 Task: Quarterly Departmental Review: Lead the quarterly review of departmental goals, KPIs, and accomplishments, as well as planning for the next quarter's objectives. Location: Conference Room D. Time: 3:30 PM - 5:30 PM.
Action: Mouse moved to (109, 96)
Screenshot: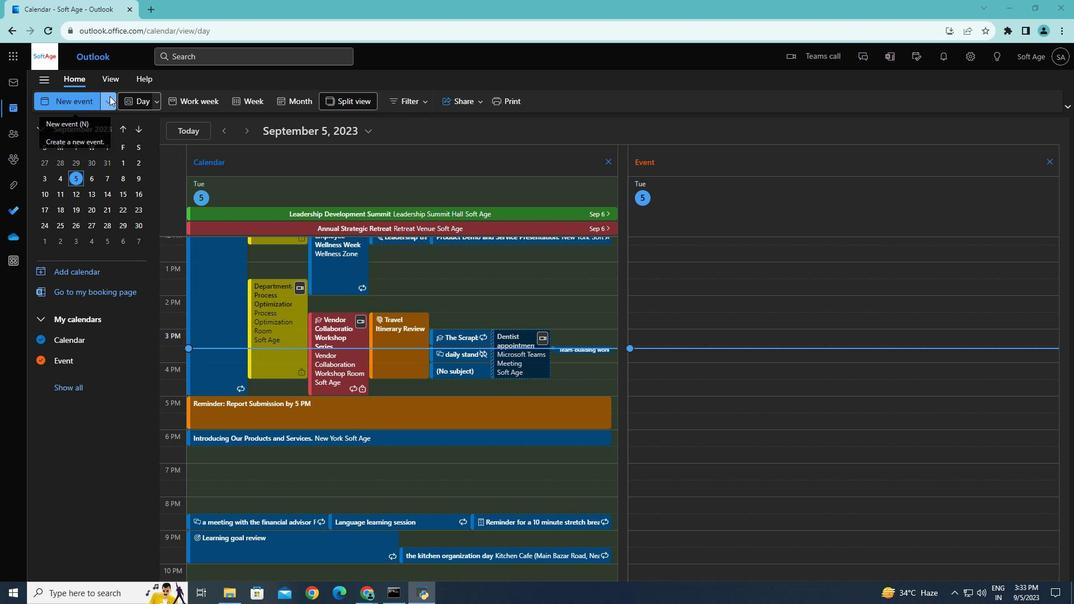 
Action: Mouse pressed left at (109, 96)
Screenshot: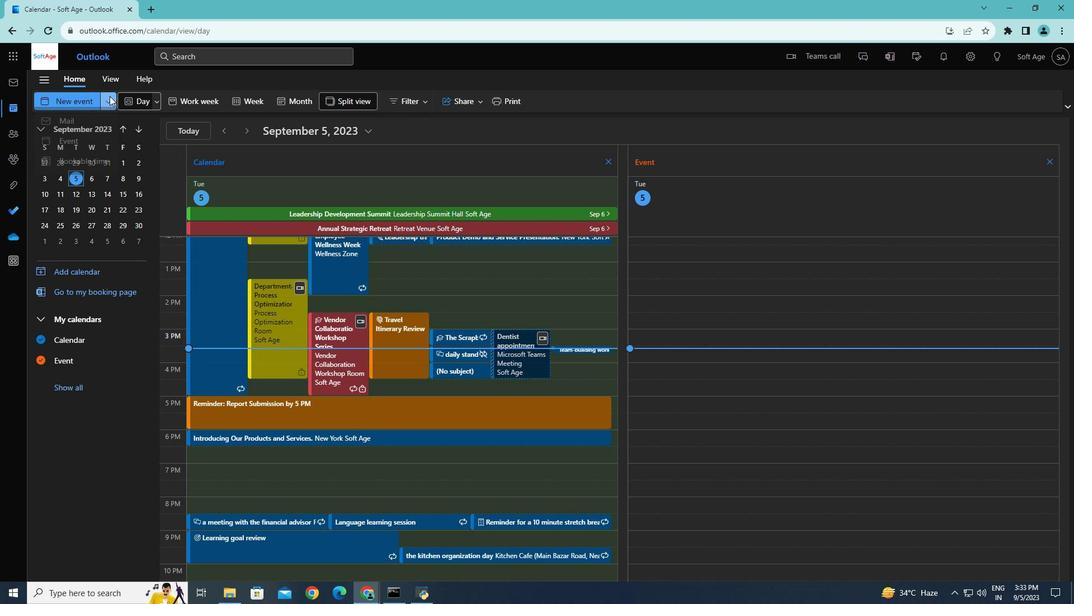 
Action: Mouse moved to (81, 150)
Screenshot: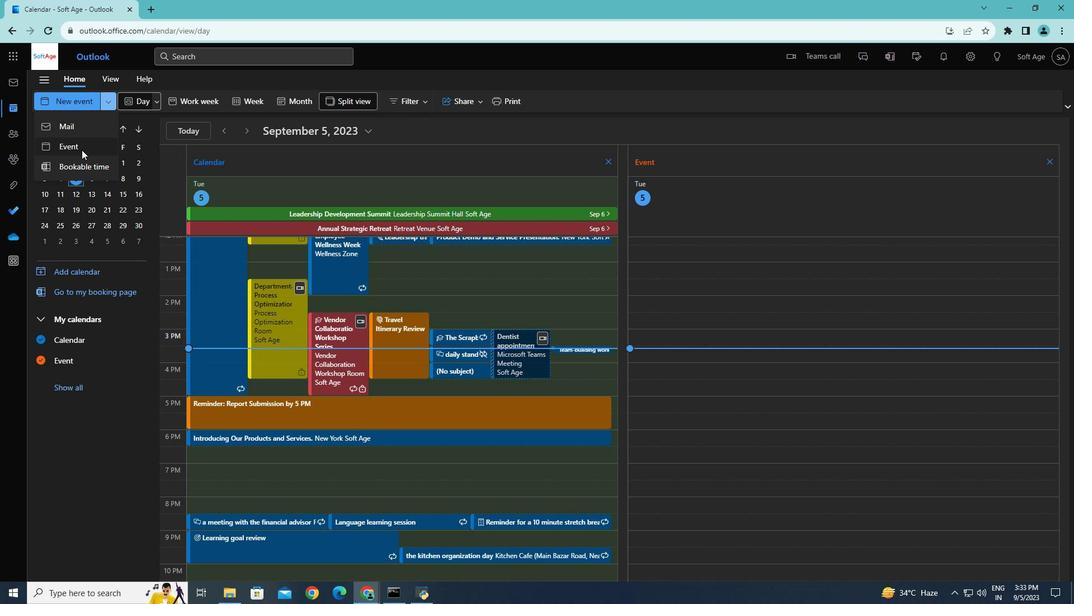 
Action: Mouse pressed left at (81, 150)
Screenshot: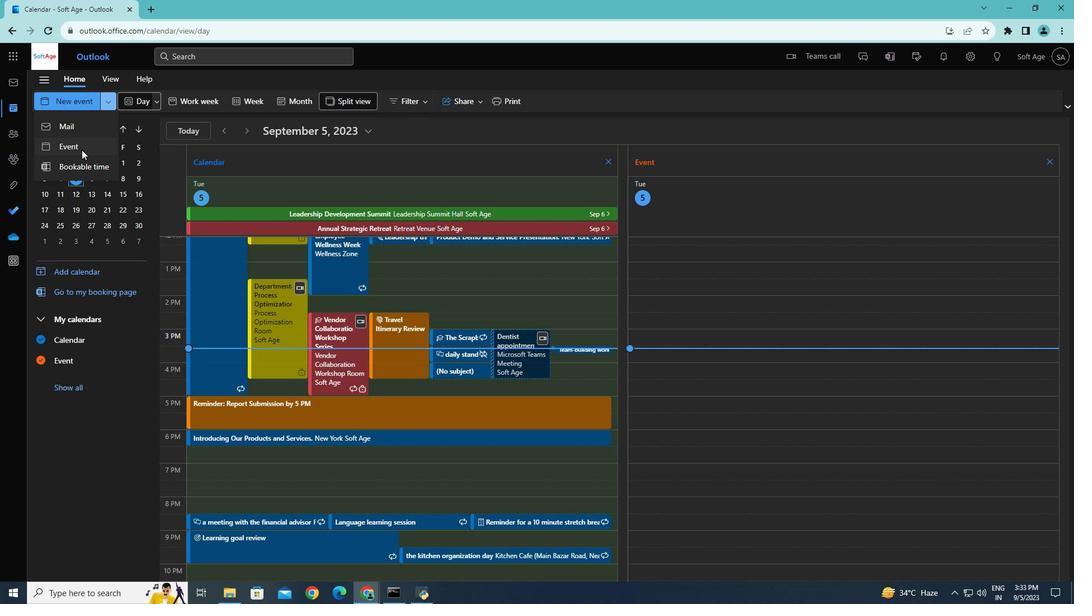 
Action: Mouse moved to (824, 61)
Screenshot: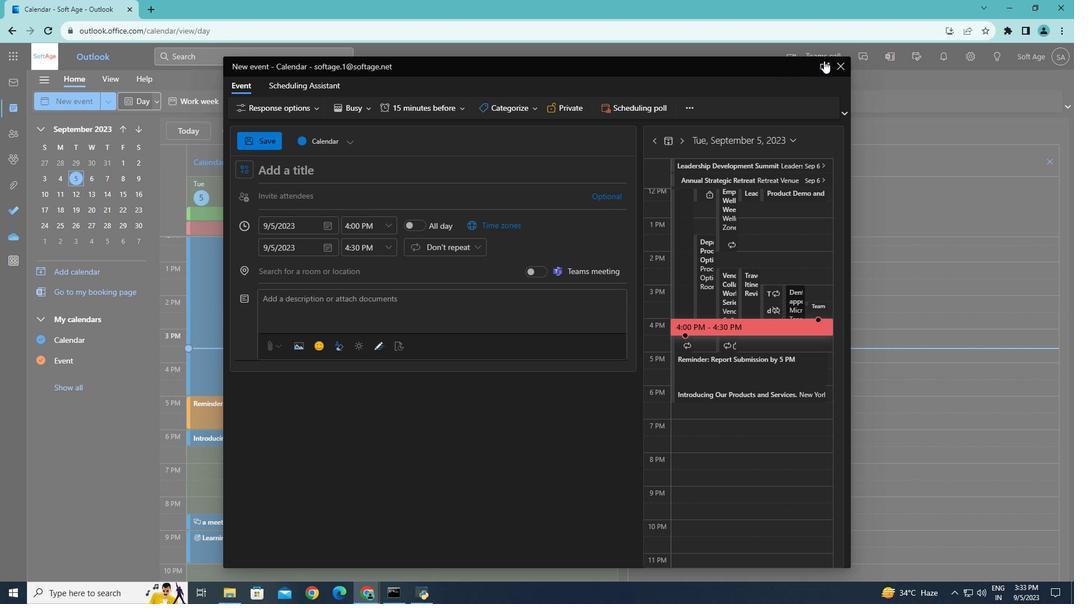 
Action: Mouse pressed left at (824, 61)
Screenshot: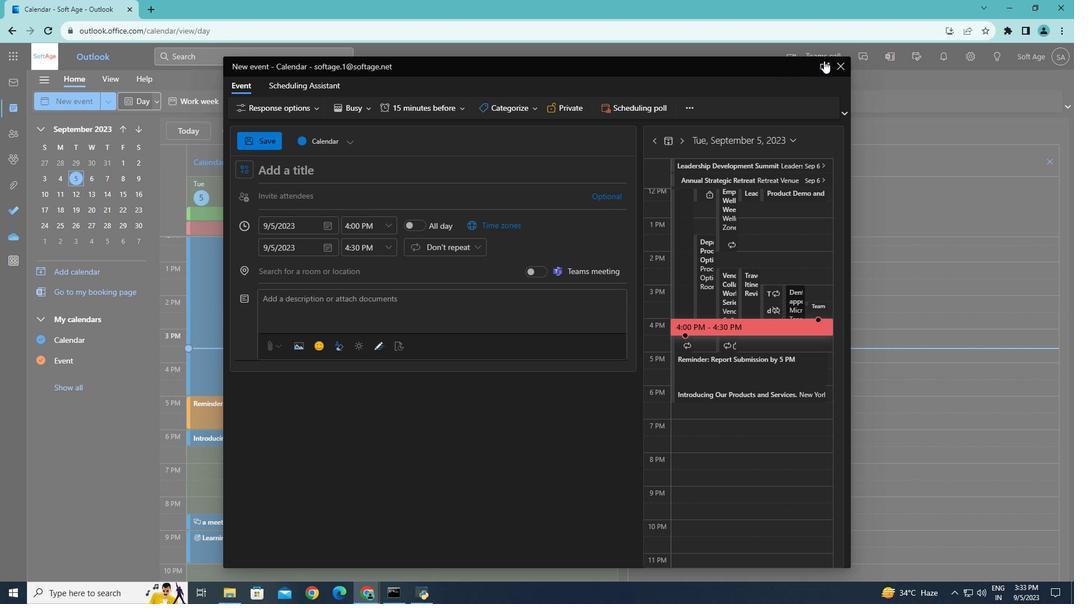 
Action: Mouse moved to (700, 21)
Screenshot: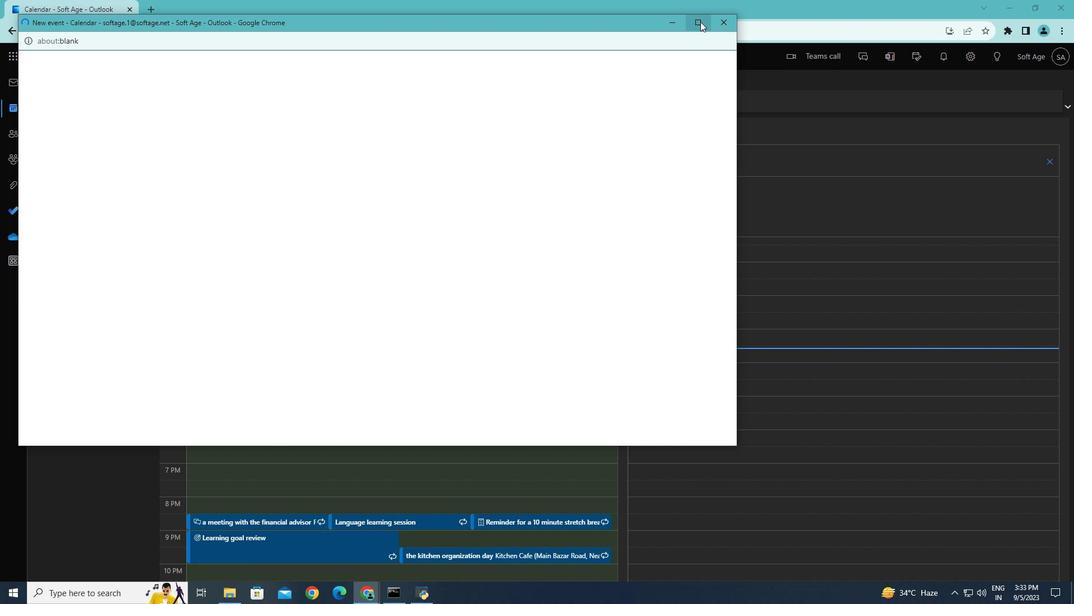 
Action: Mouse pressed left at (700, 21)
Screenshot: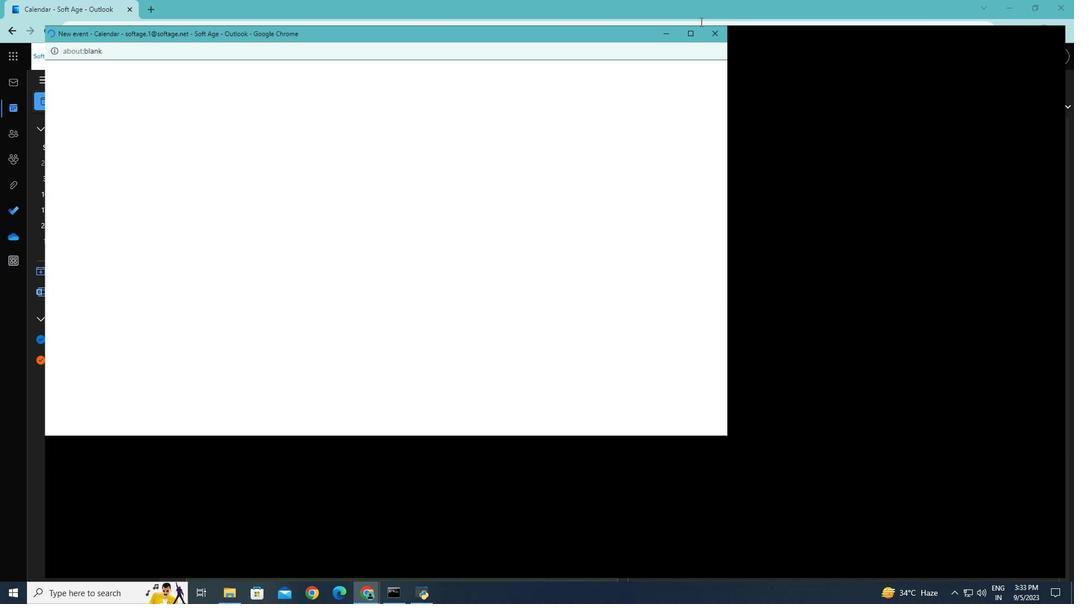 
Action: Mouse moved to (200, 151)
Screenshot: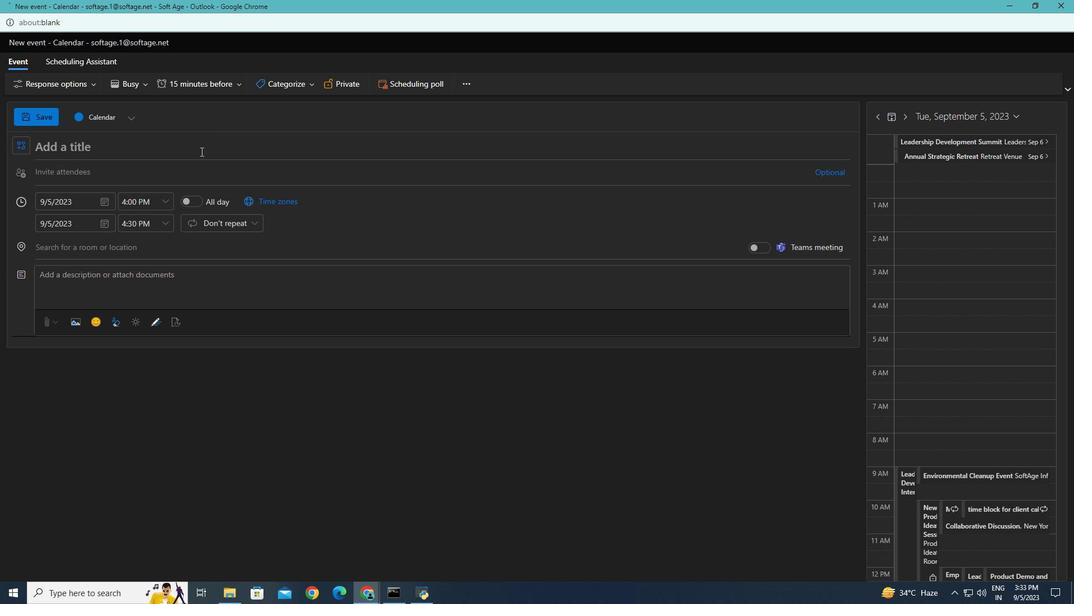
Action: Key pressed <Key.caps_lock>Q<Key.caps_lock>uarterly<Key.space>
Screenshot: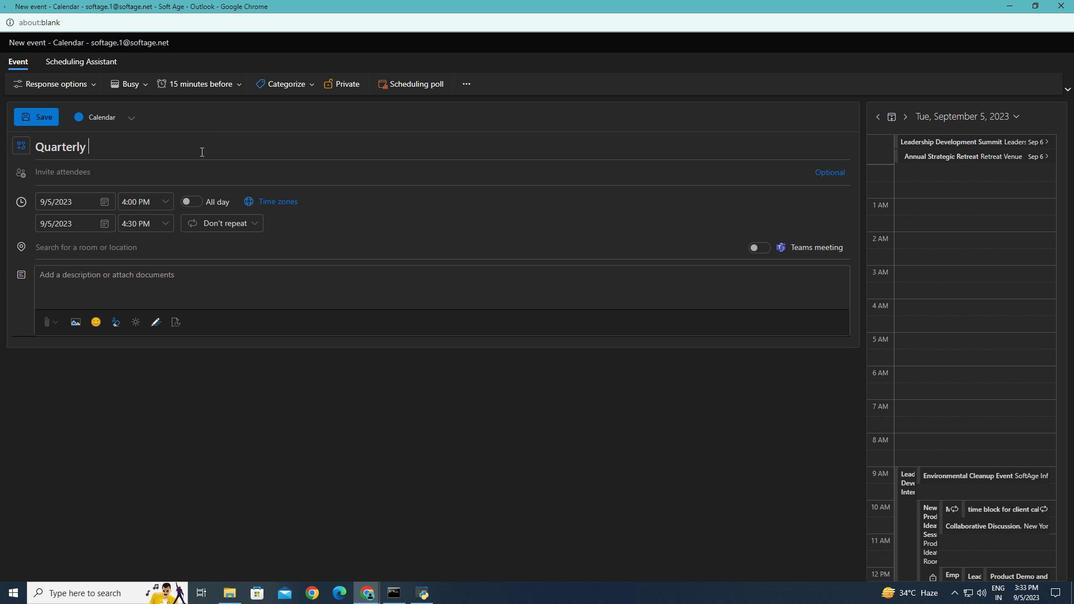 
Action: Mouse moved to (597, 132)
Screenshot: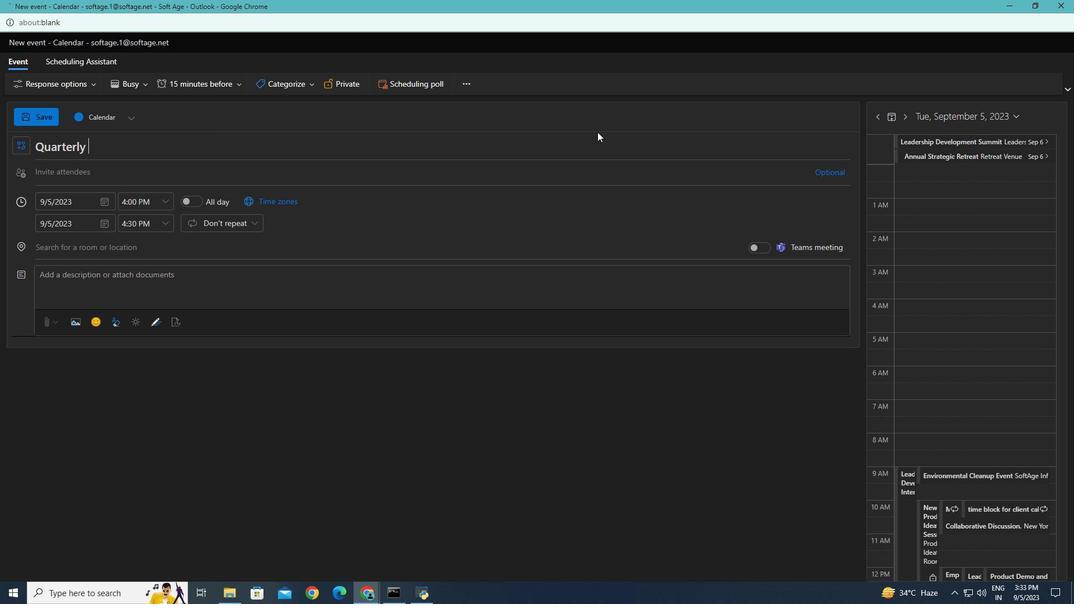 
Action: Key pressed <Key.caps_lock>D<Key.caps_lock>epartmental<Key.space><Key.caps_lock>R<Key.caps_lock>eview
Screenshot: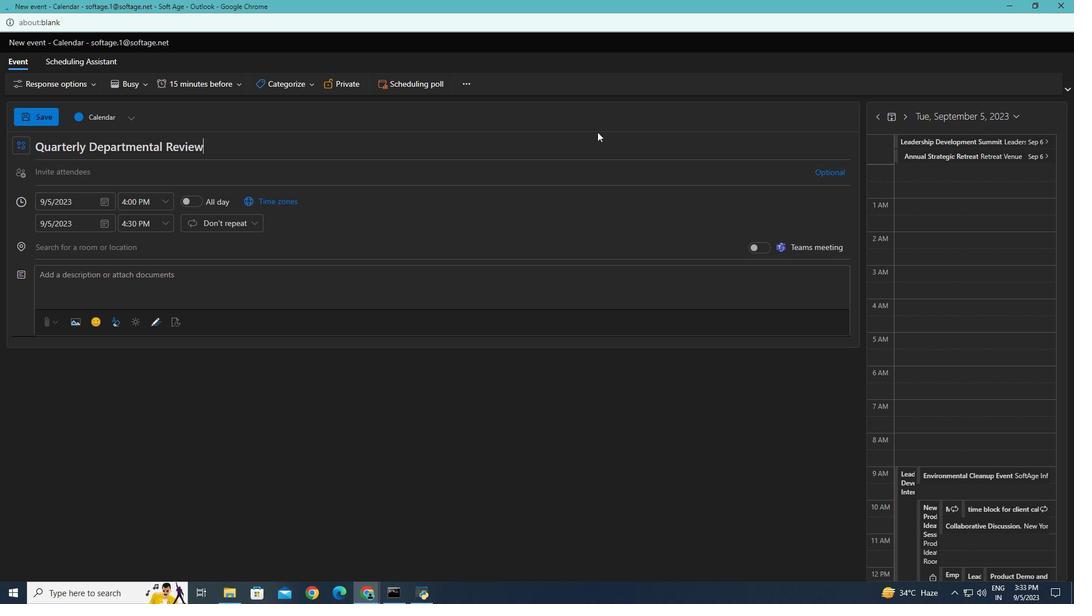 
Action: Mouse moved to (127, 291)
Screenshot: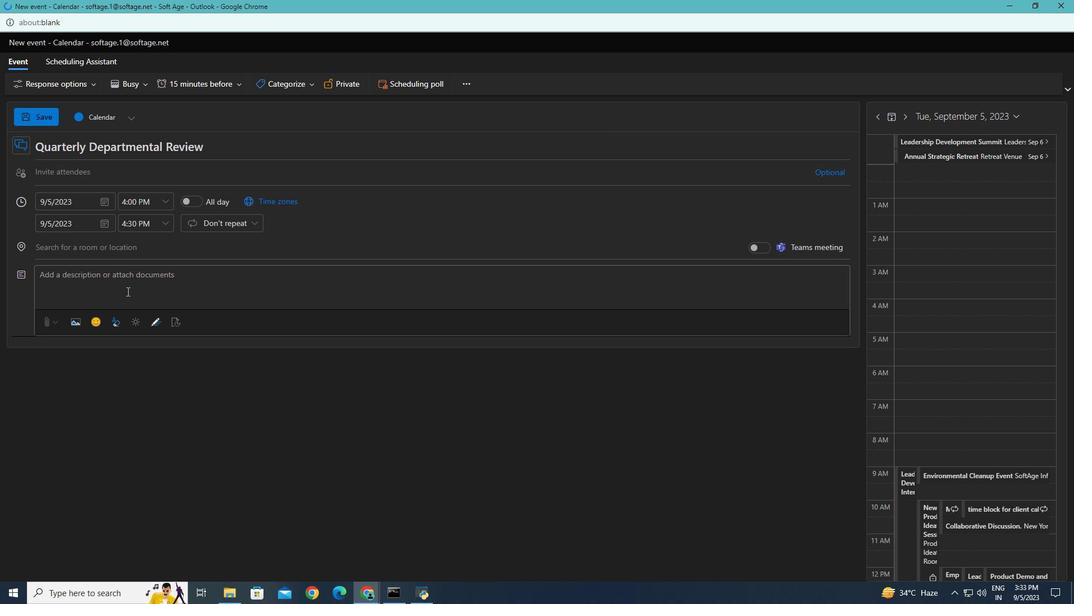 
Action: Mouse pressed left at (127, 291)
Screenshot: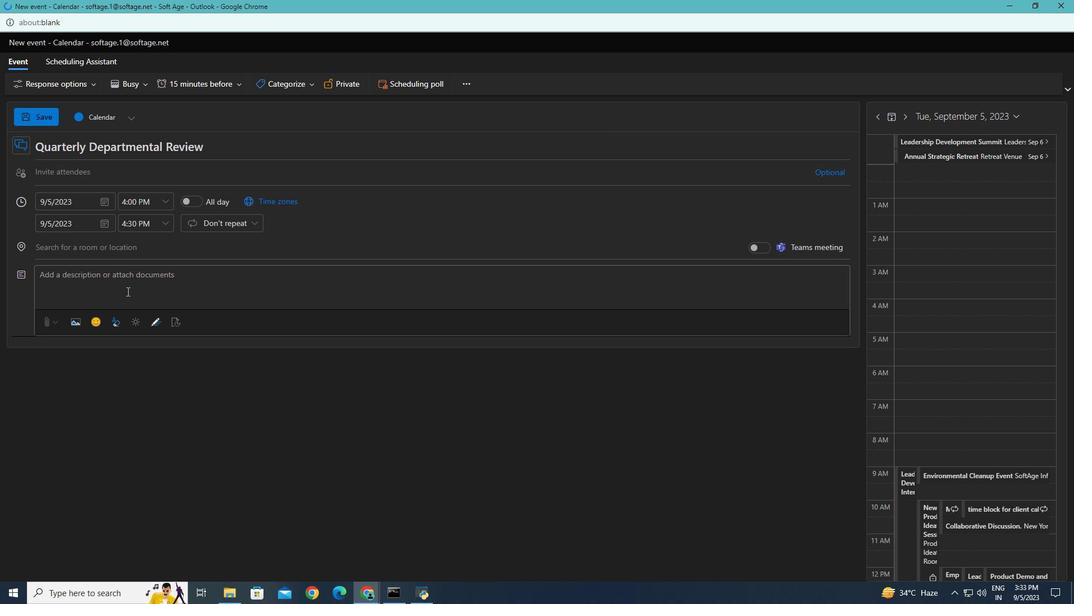 
Action: Key pressed <Key.caps_lock>L<Key.caps_lock>ead<Key.space>the<Key.space>quarterly<Key.space>review<Key.space>od<Key.backspace>f<Key.space>departmental<Key.space>goals,<Key.space><Key.caps_lock>KPI<Key.caps_lock>s,<Key.space>and<Key.space>accomplishments,<Key.space>as<Key.space>well<Key.space>as<Key.space>planning<Key.space>for<Key.space>the<Key.space>next<Key.space>quarter's<Key.space>objectives.
Screenshot: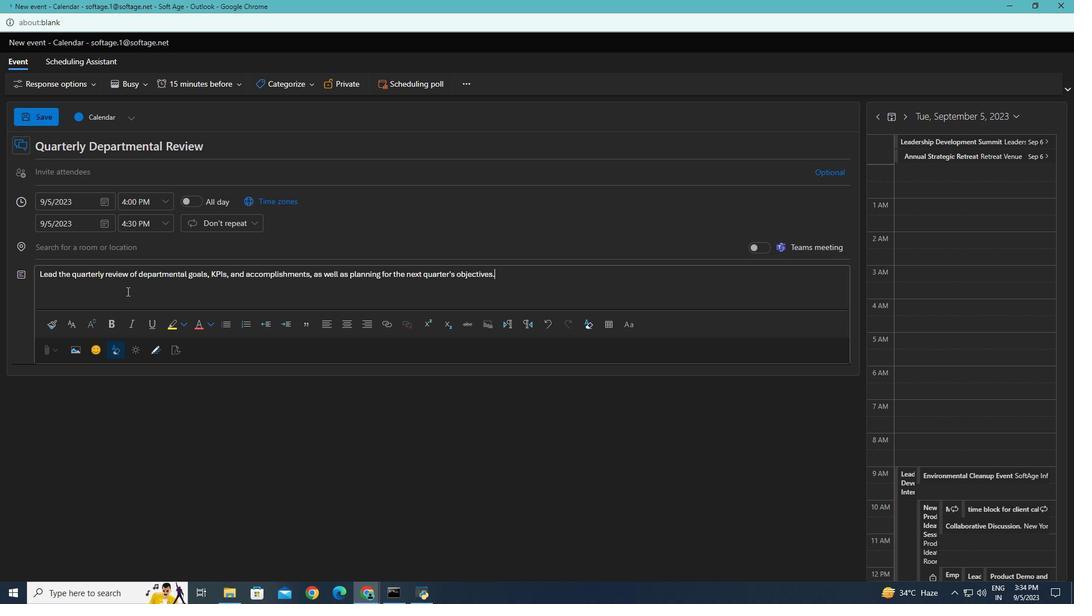 
Action: Mouse moved to (73, 246)
Screenshot: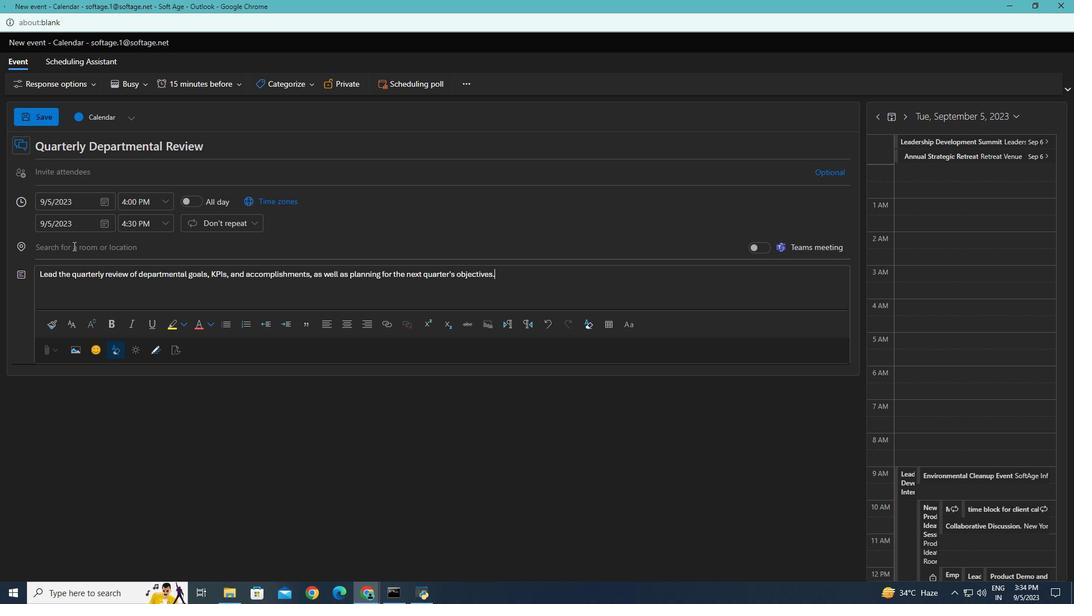 
Action: Mouse pressed left at (73, 246)
Screenshot: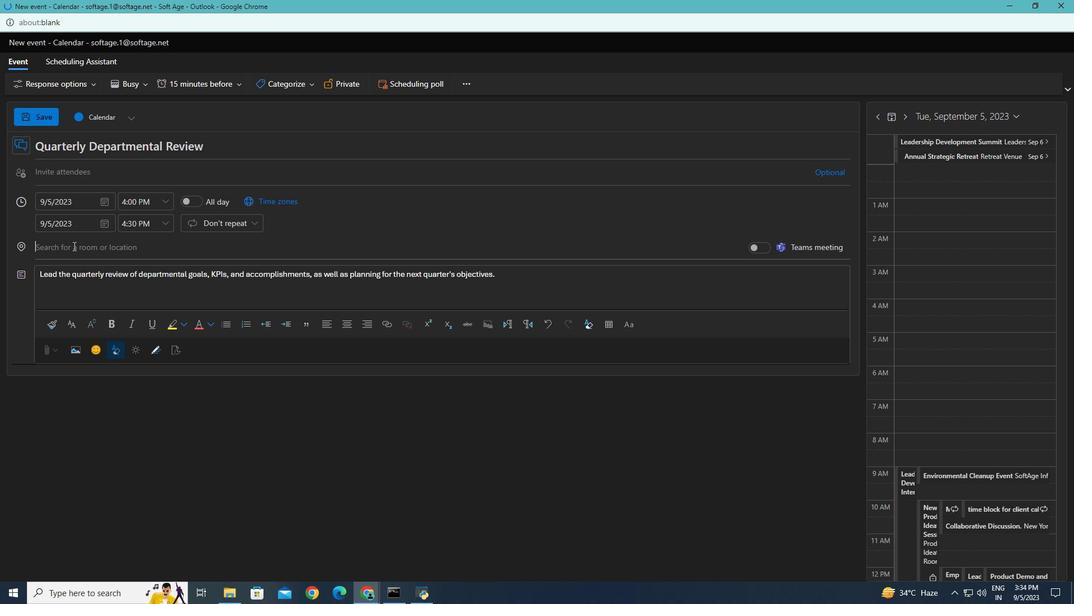 
Action: Key pressed <Key.caps_lock>C<Key.caps_lock>onference<Key.space><Key.caps_lock>R<Key.caps_lock>oom<Key.space><Key.caps_lock>D<Key.enter><Key.down><Key.enter>
Screenshot: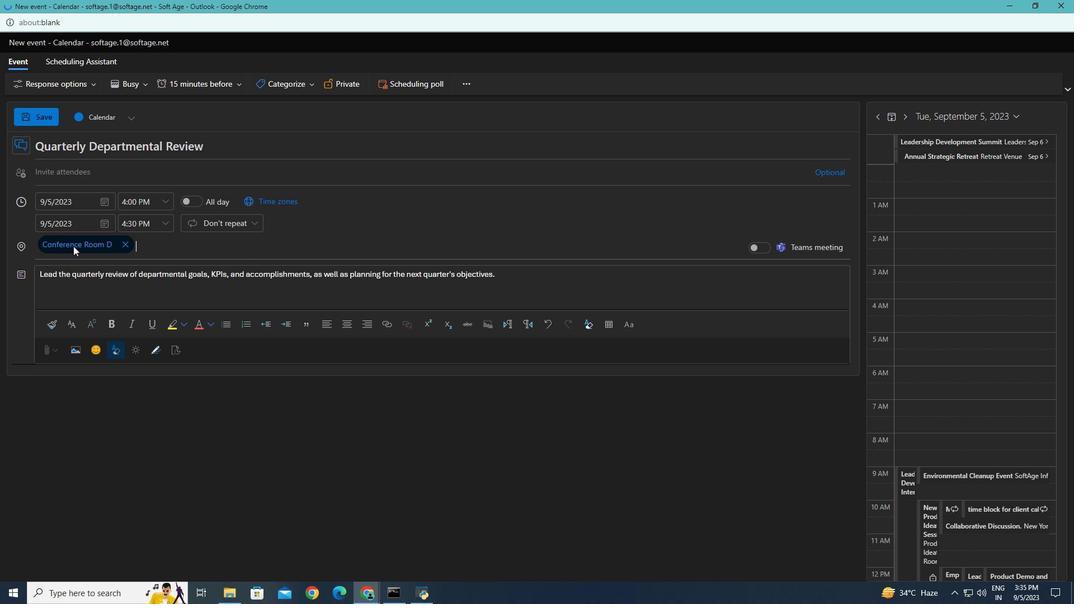 
Action: Mouse moved to (167, 202)
Screenshot: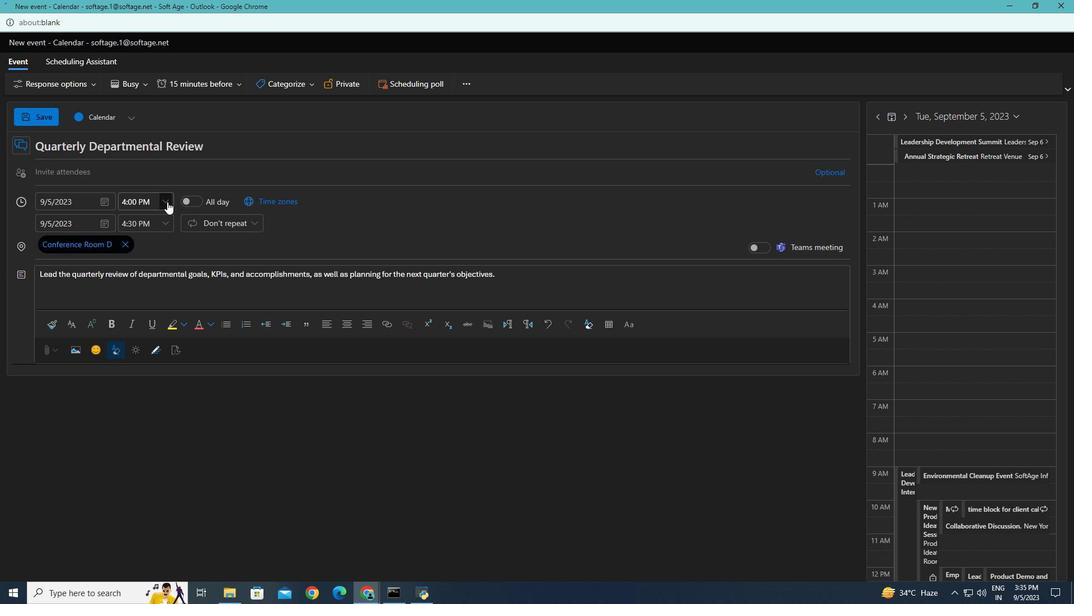 
Action: Mouse pressed left at (167, 202)
Screenshot: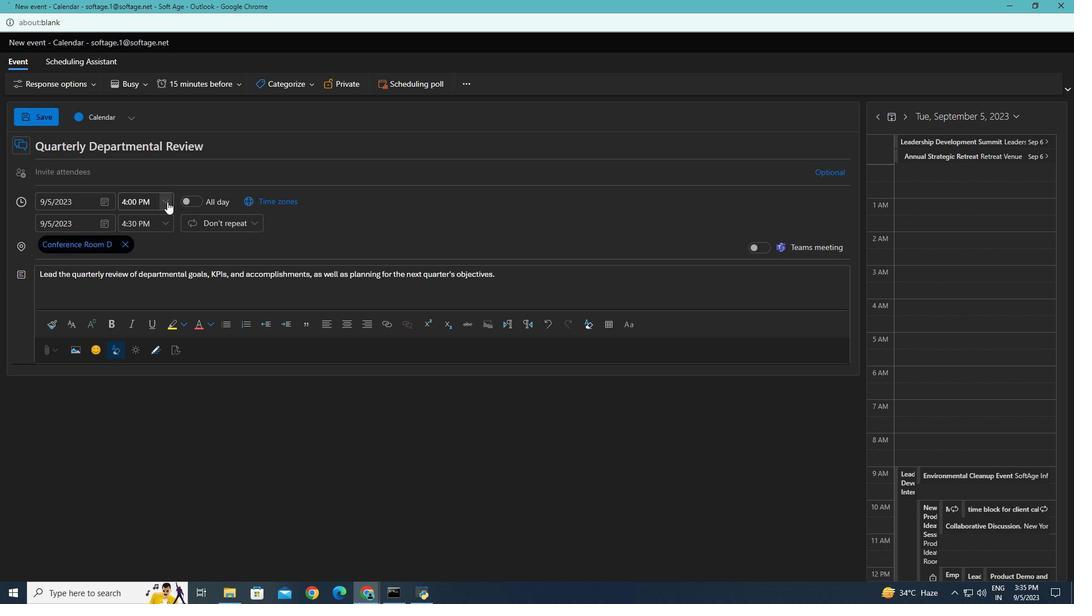 
Action: Mouse moved to (146, 241)
Screenshot: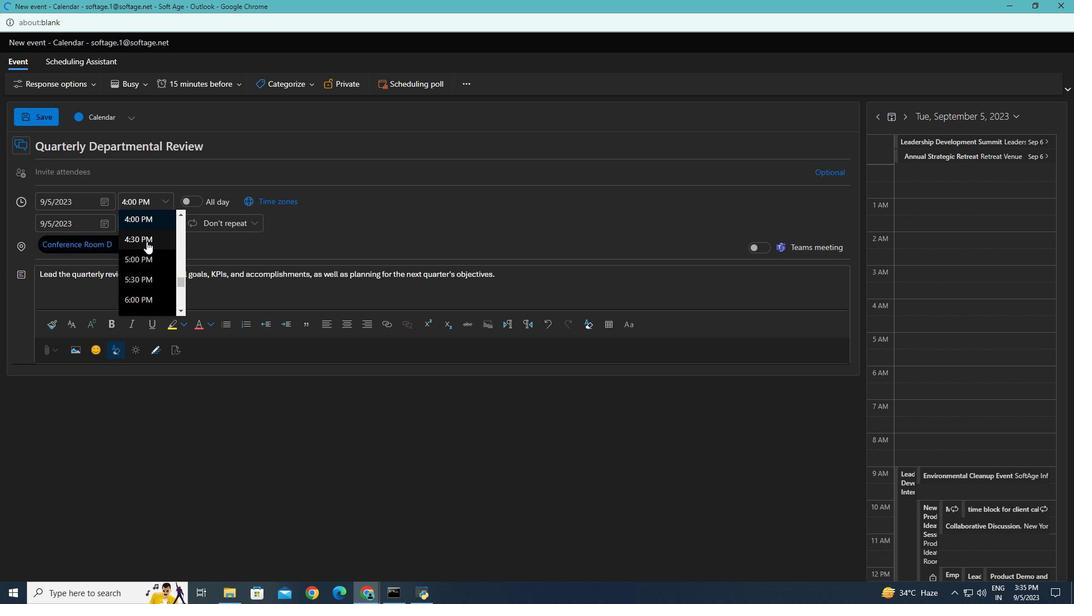 
Action: Mouse scrolled (146, 242) with delta (0, 0)
Screenshot: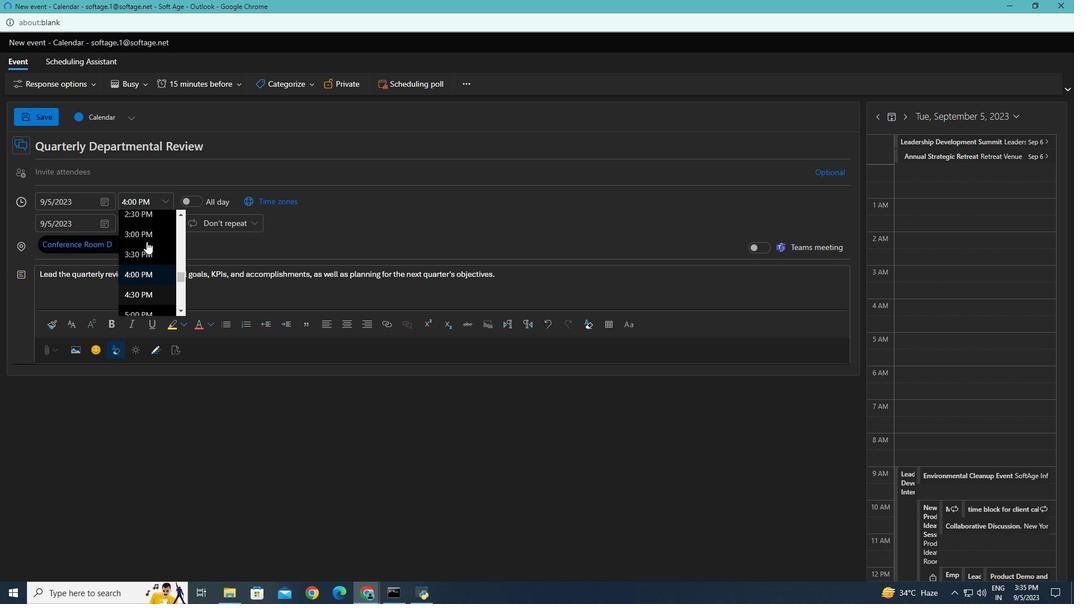 
Action: Mouse moved to (139, 253)
Screenshot: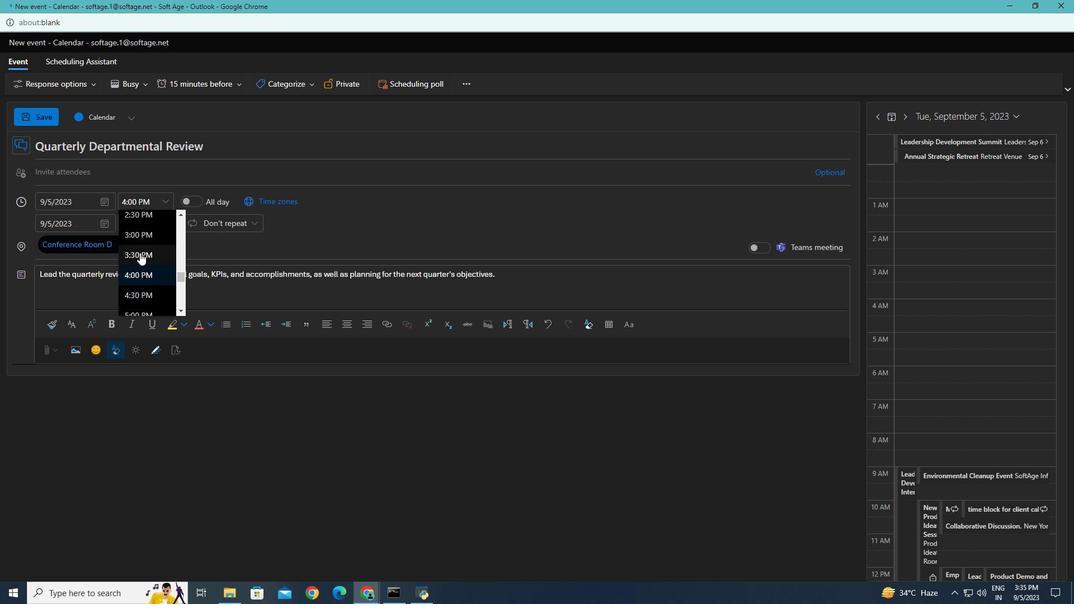 
Action: Mouse pressed left at (139, 253)
Screenshot: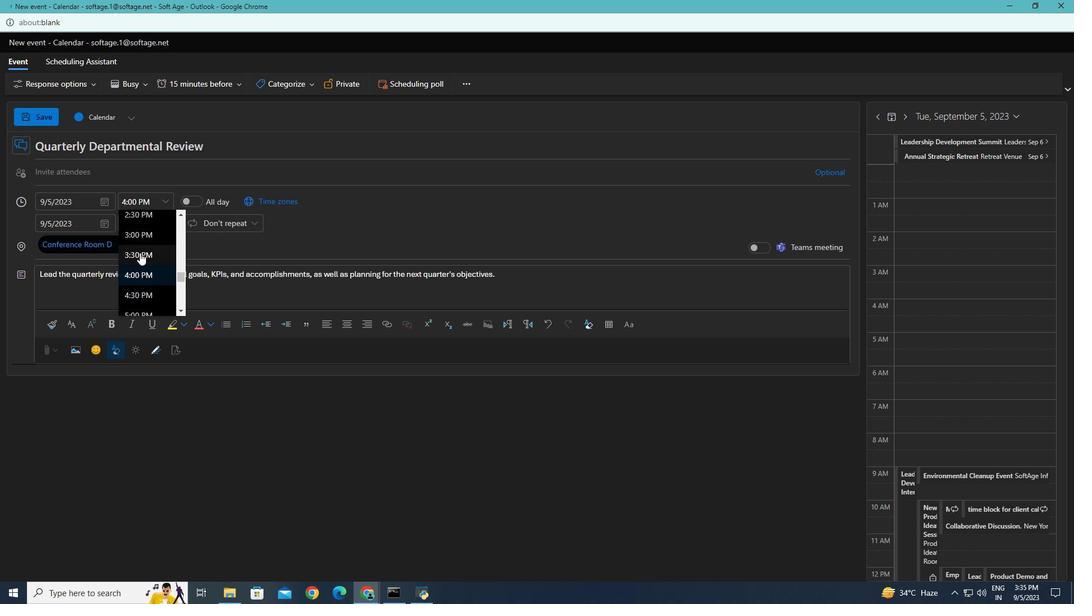 
Action: Mouse moved to (165, 224)
Screenshot: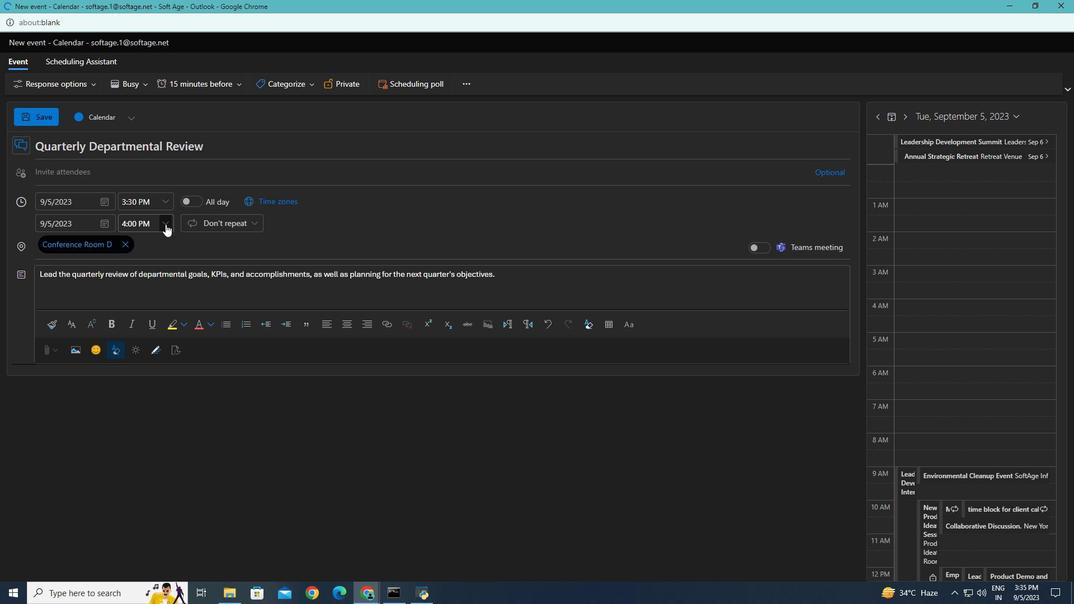 
Action: Mouse pressed left at (165, 224)
Screenshot: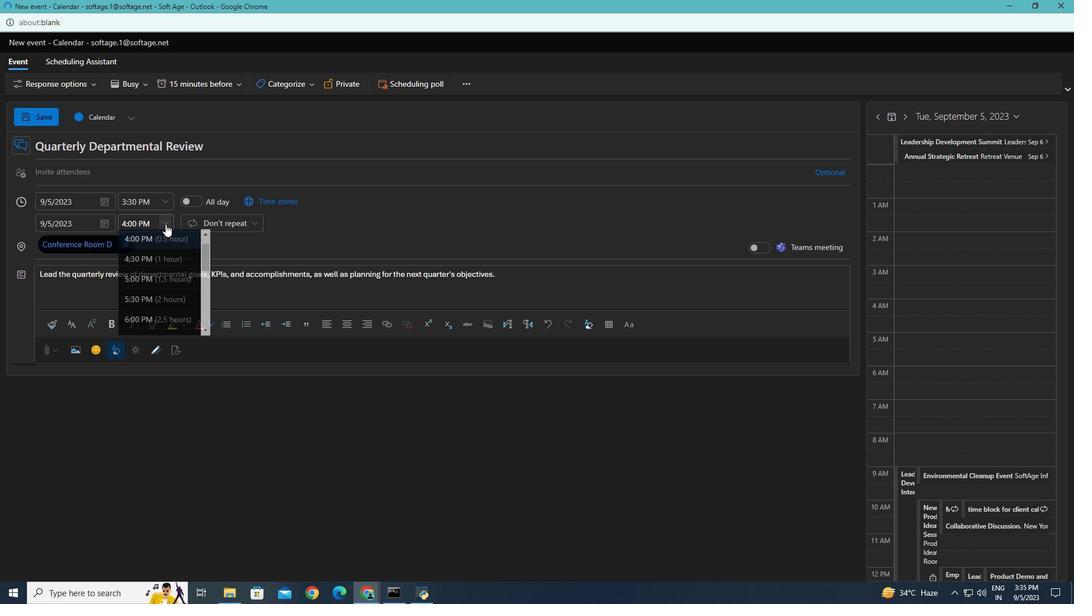 
Action: Mouse moved to (139, 297)
Screenshot: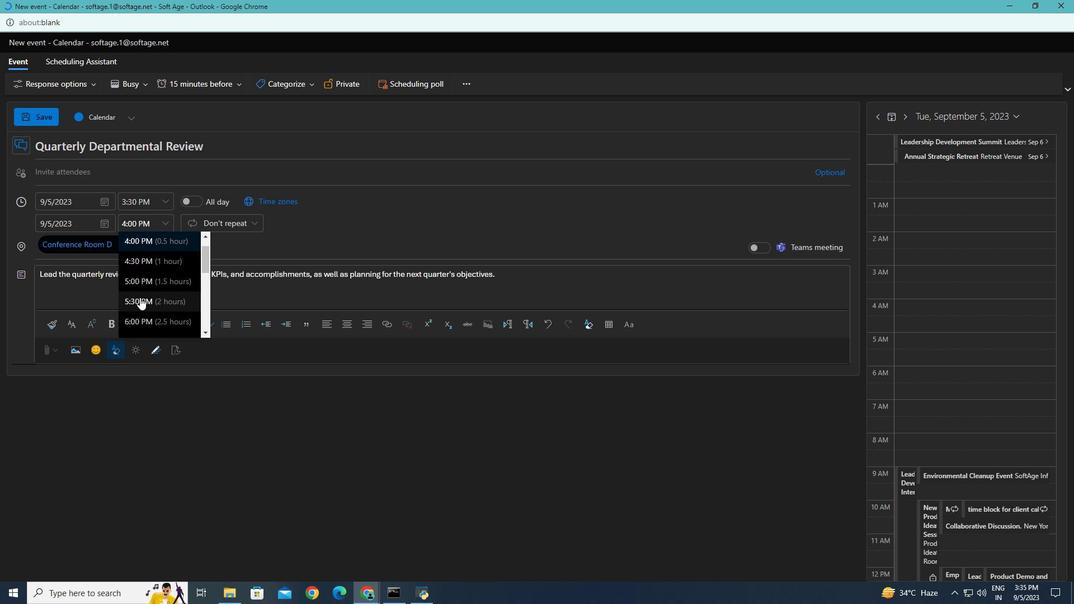 
Action: Mouse pressed left at (139, 297)
Screenshot: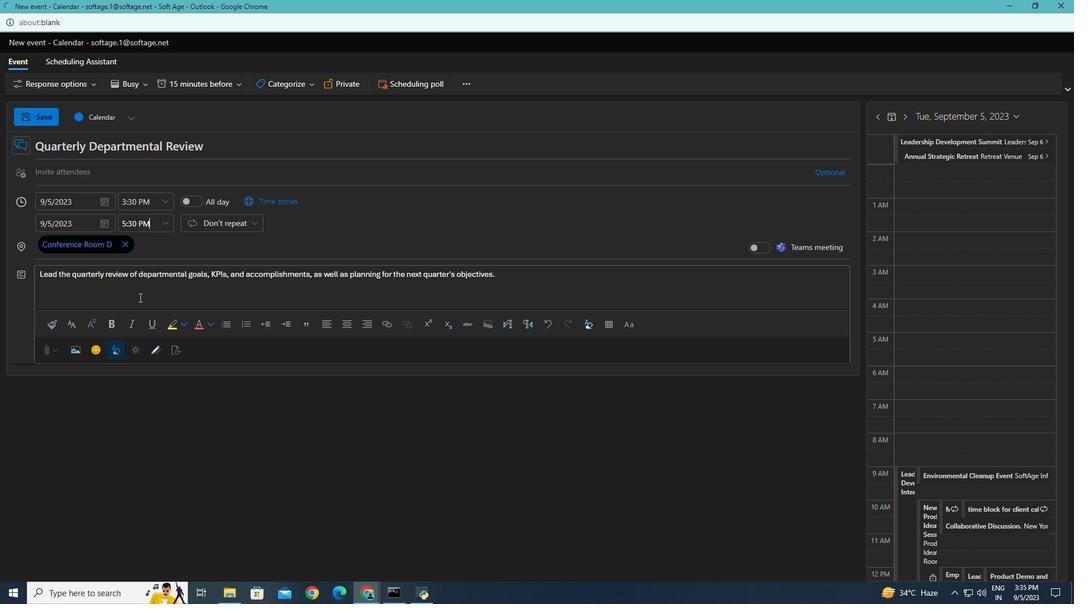 
Action: Mouse moved to (102, 200)
Screenshot: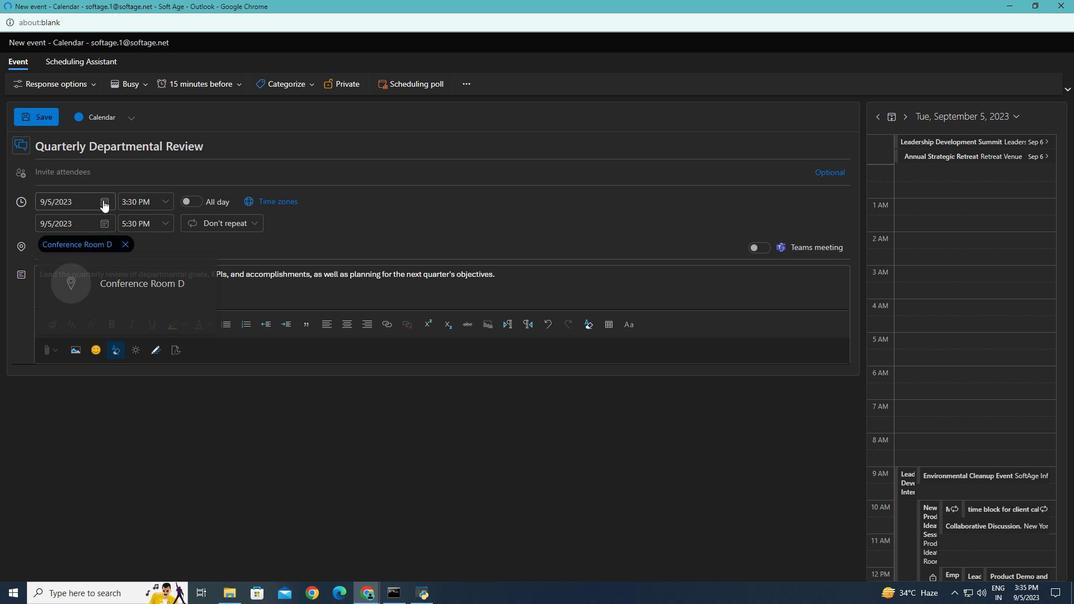 
Action: Mouse pressed left at (102, 200)
Screenshot: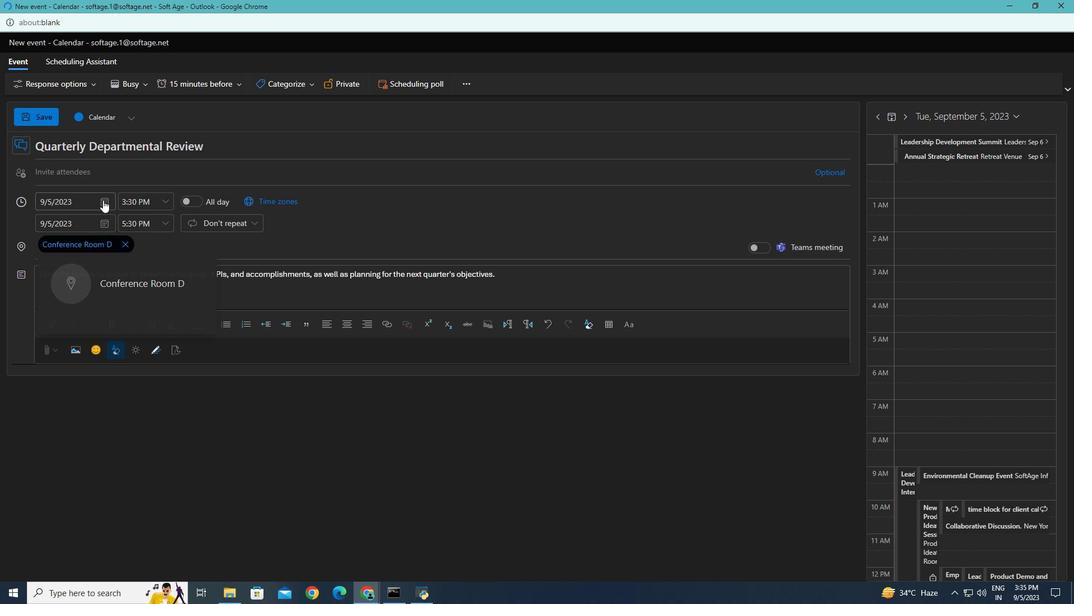 
Action: Mouse moved to (109, 272)
Screenshot: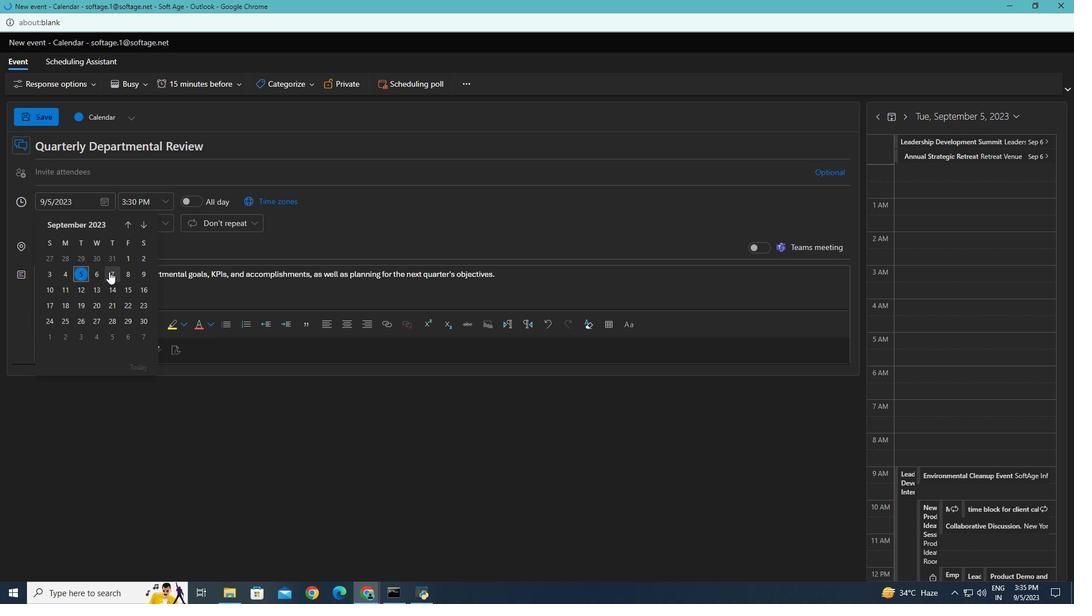 
Action: Mouse pressed left at (109, 272)
Screenshot: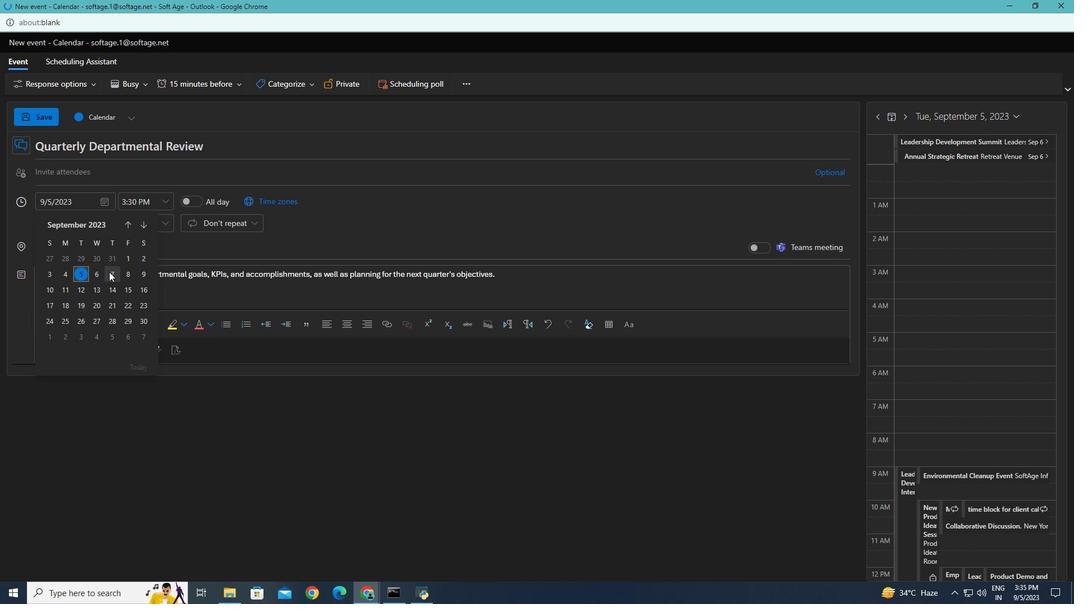 
Action: Mouse moved to (217, 85)
Screenshot: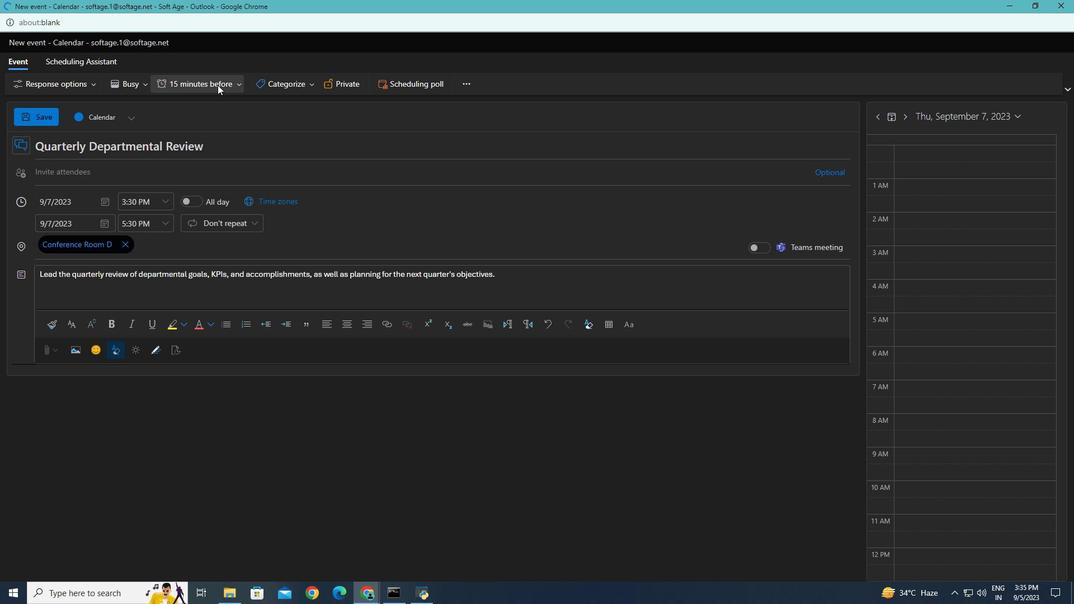
Action: Mouse pressed left at (217, 85)
Screenshot: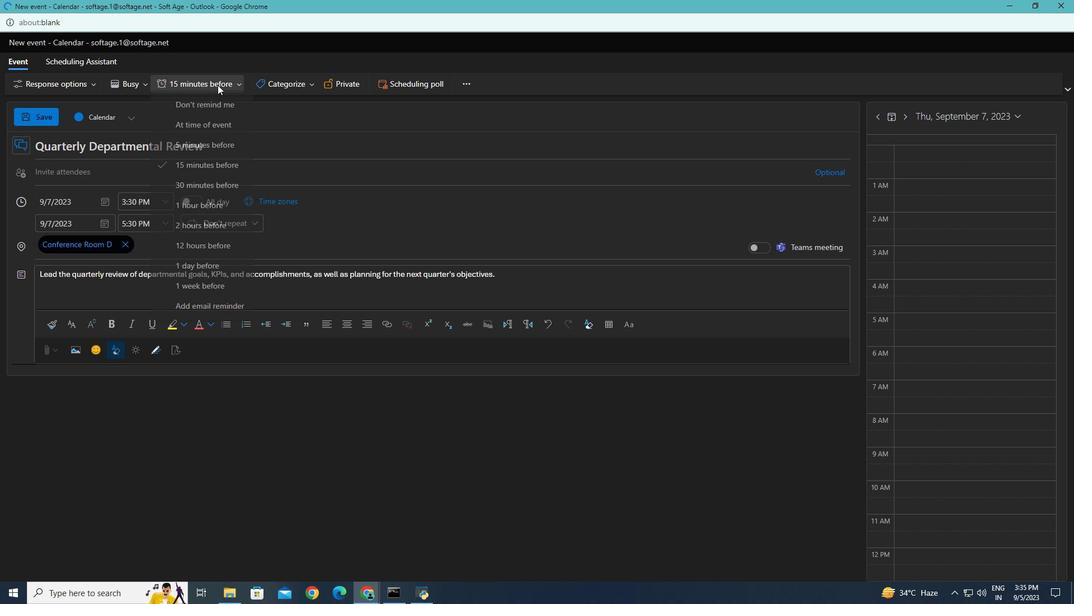 
Action: Mouse moved to (195, 188)
Screenshot: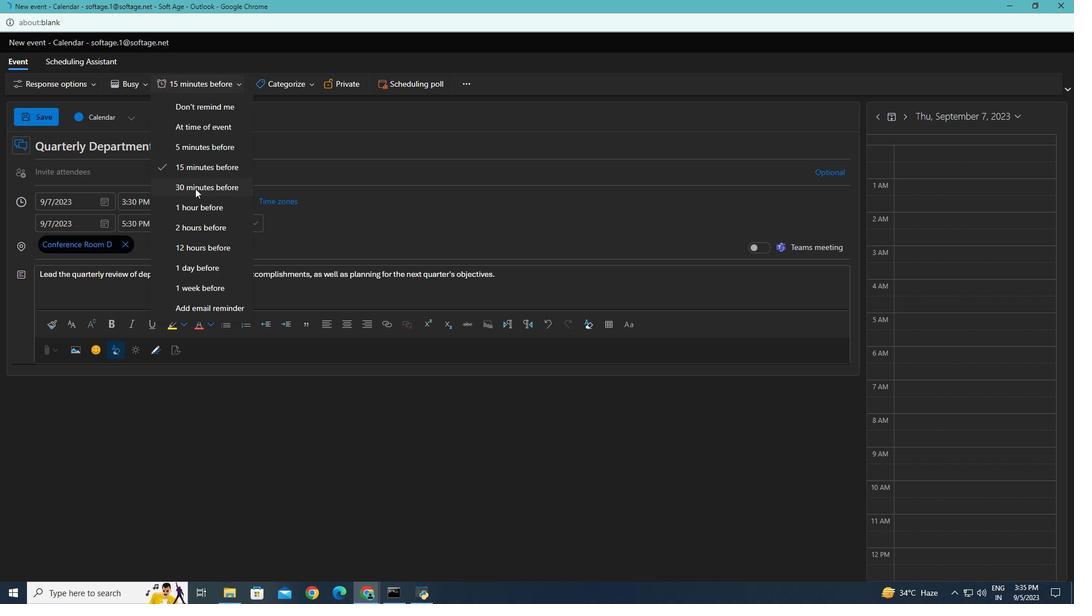 
Action: Mouse pressed left at (195, 188)
Screenshot: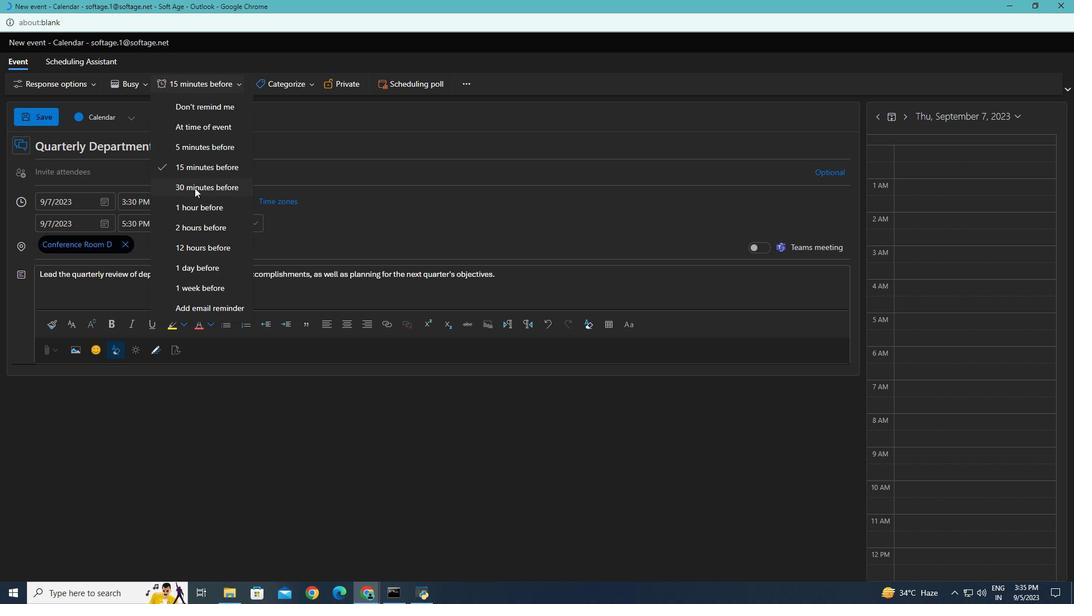 
Action: Mouse moved to (164, 173)
Screenshot: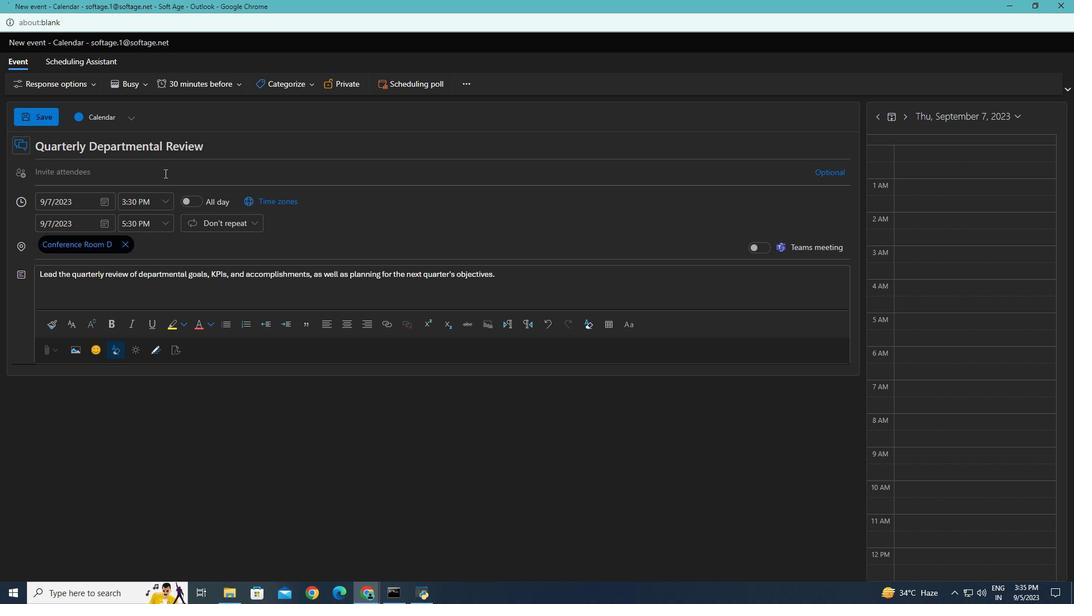 
Action: Mouse pressed left at (164, 173)
Screenshot: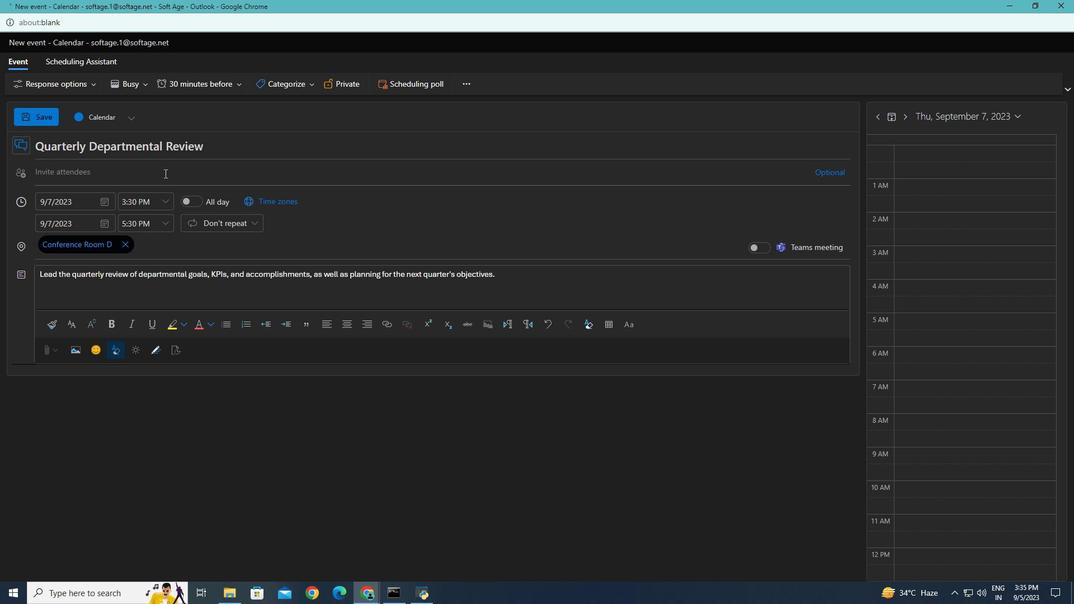 
Action: Key pressed ROHAN<Key.backspace><Key.backspace><Key.backspace><Key.backspace><Key.backspace><Key.caps_lock>rohan.rawat65<Key.shift_r>@outlook.com<Key.down><Key.enter><Key.down><Key.enter>
Screenshot: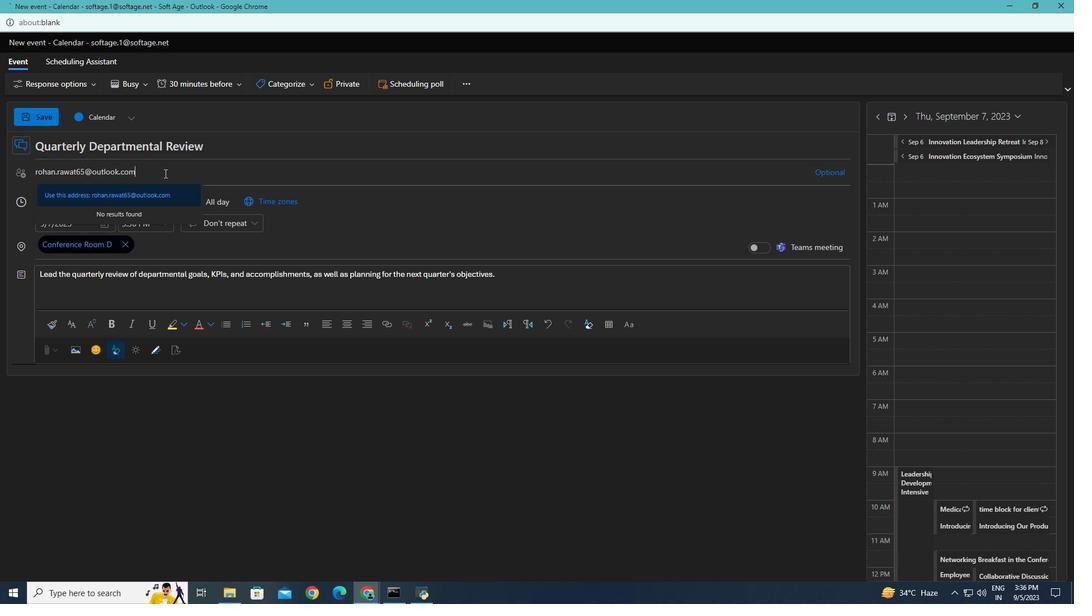 
Action: Mouse moved to (169, 195)
Screenshot: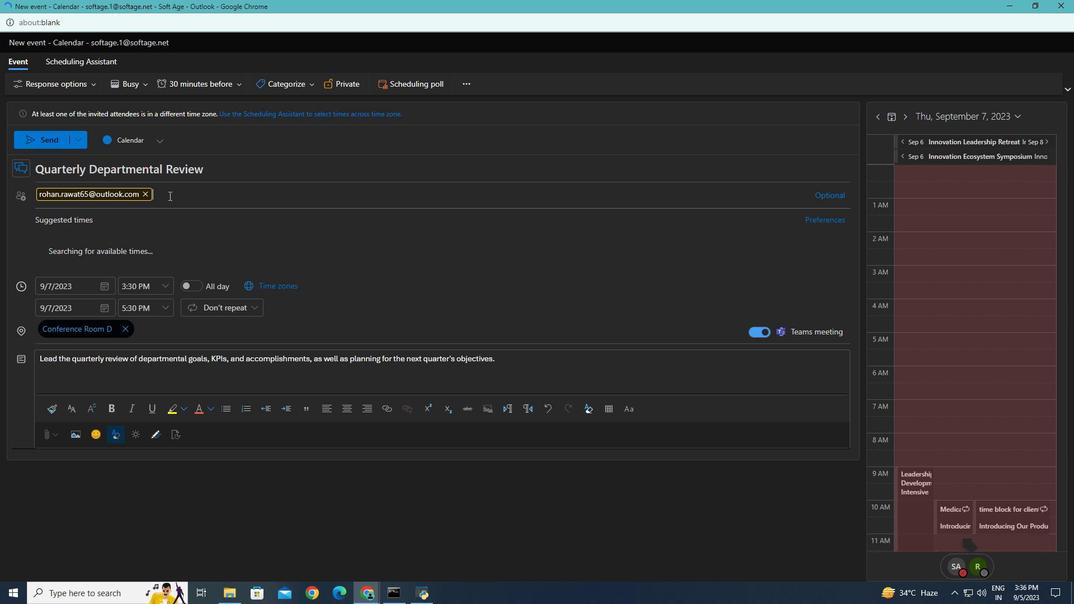 
Action: Key pressed parteek.mehra51<Key.shift_r>@outlook.com<Key.down><Key.enter>
Screenshot: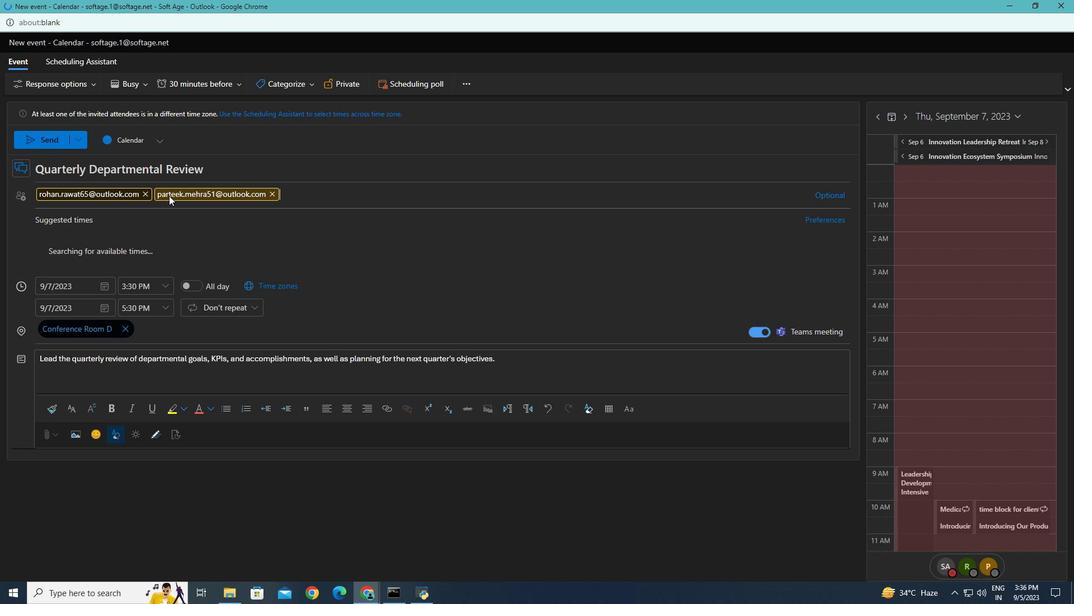 
Action: Mouse moved to (499, 369)
Screenshot: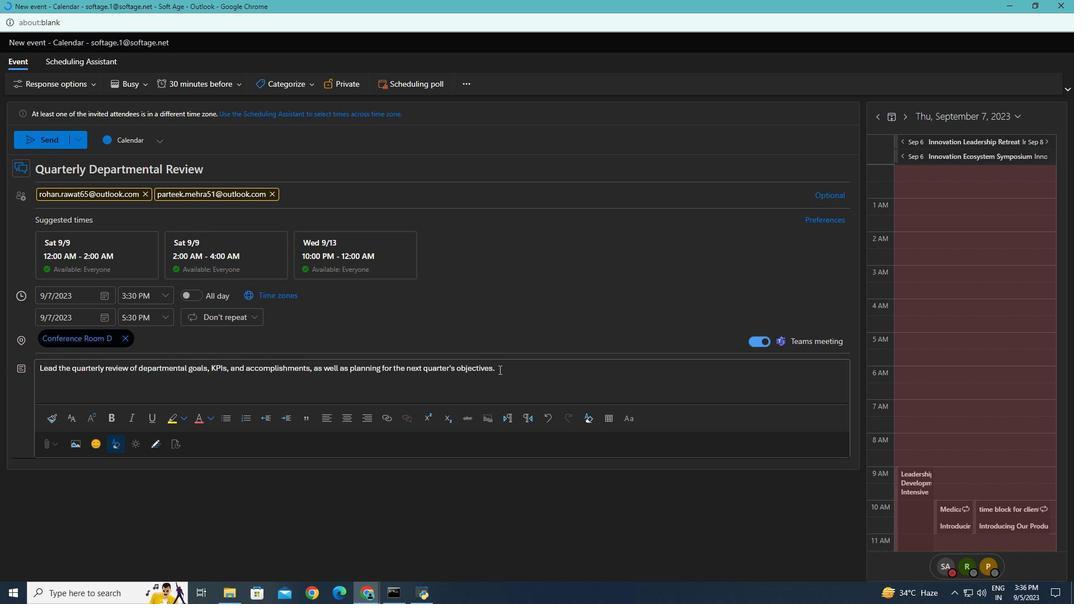 
Action: Mouse pressed left at (499, 369)
Screenshot: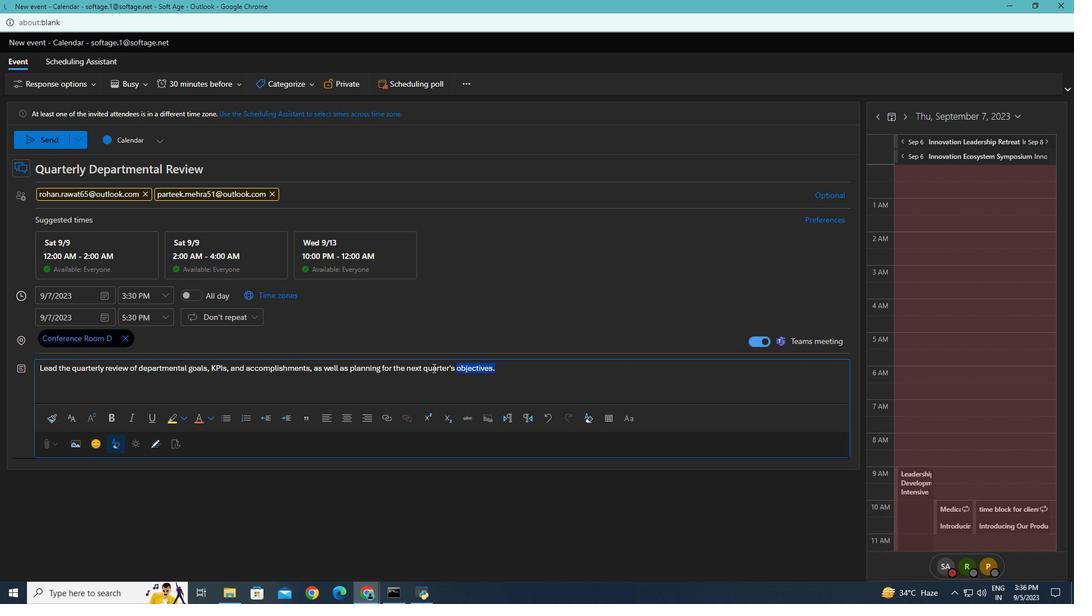 
Action: Mouse moved to (39, 373)
Screenshot: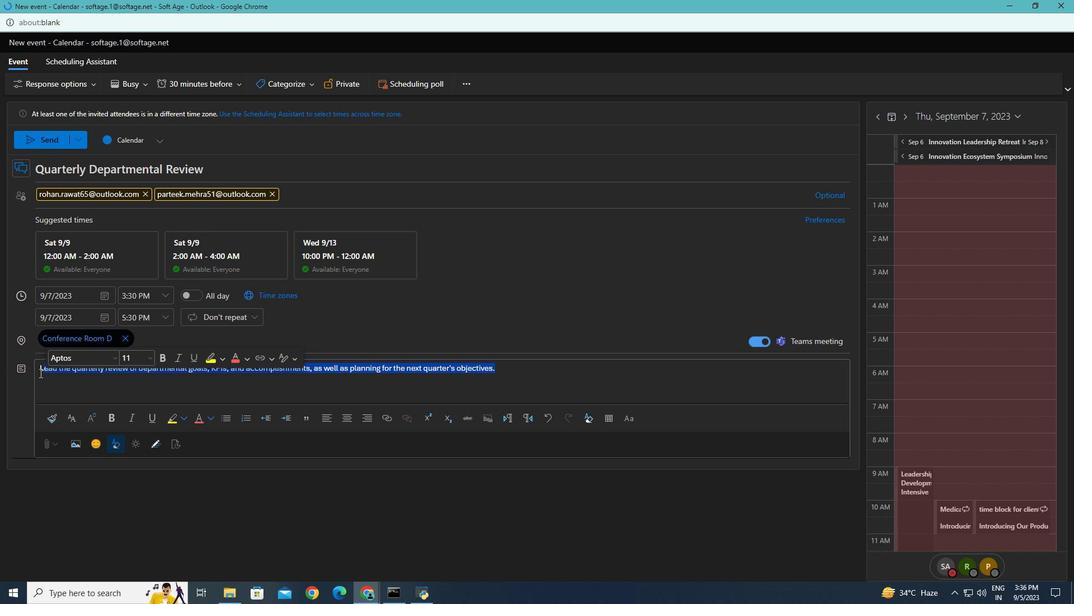 
Action: Mouse pressed left at (39, 373)
Screenshot: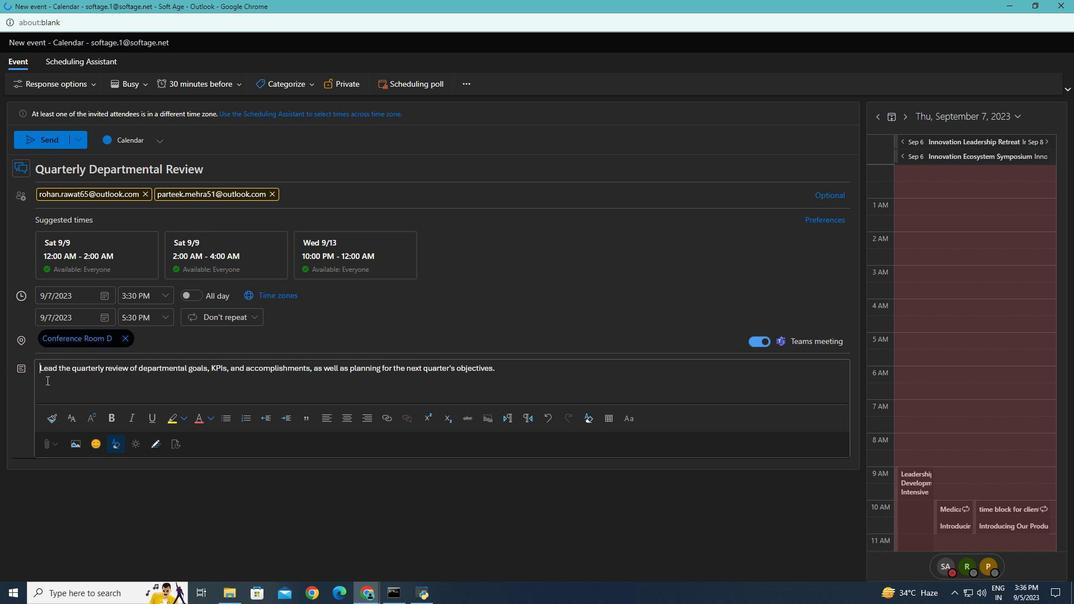 
Action: Mouse moved to (47, 381)
Screenshot: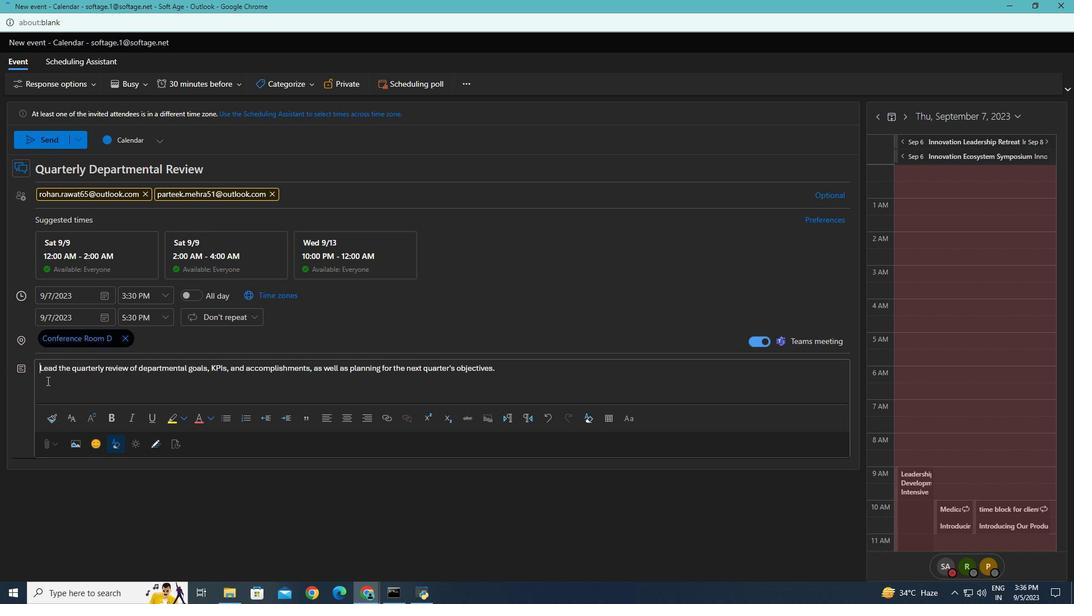 
Action: Mouse pressed left at (47, 381)
Screenshot: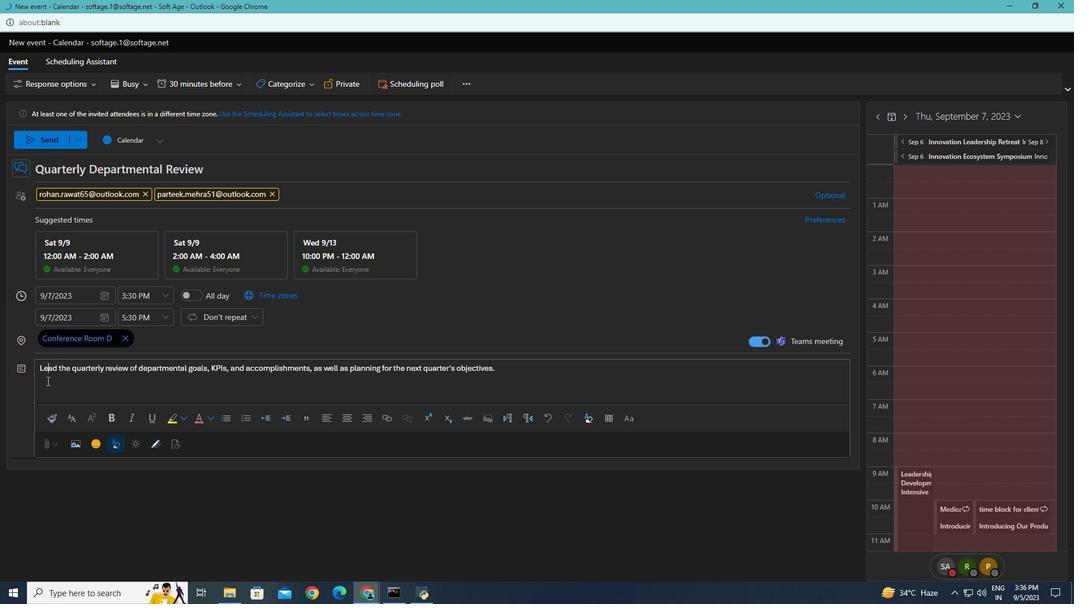 
Action: Mouse moved to (54, 137)
Screenshot: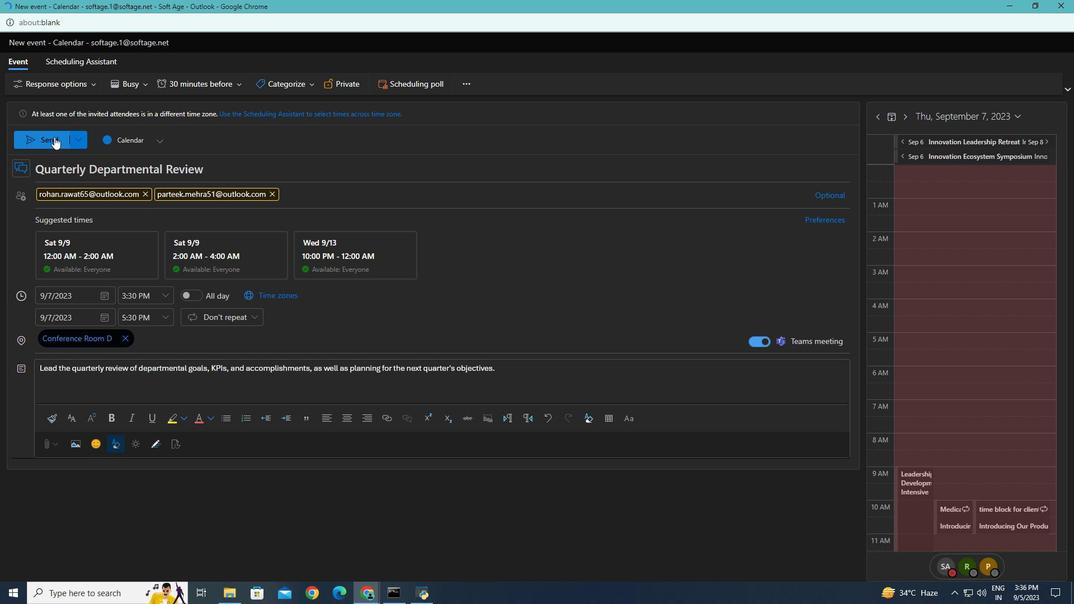 
Action: Mouse pressed left at (54, 137)
Screenshot: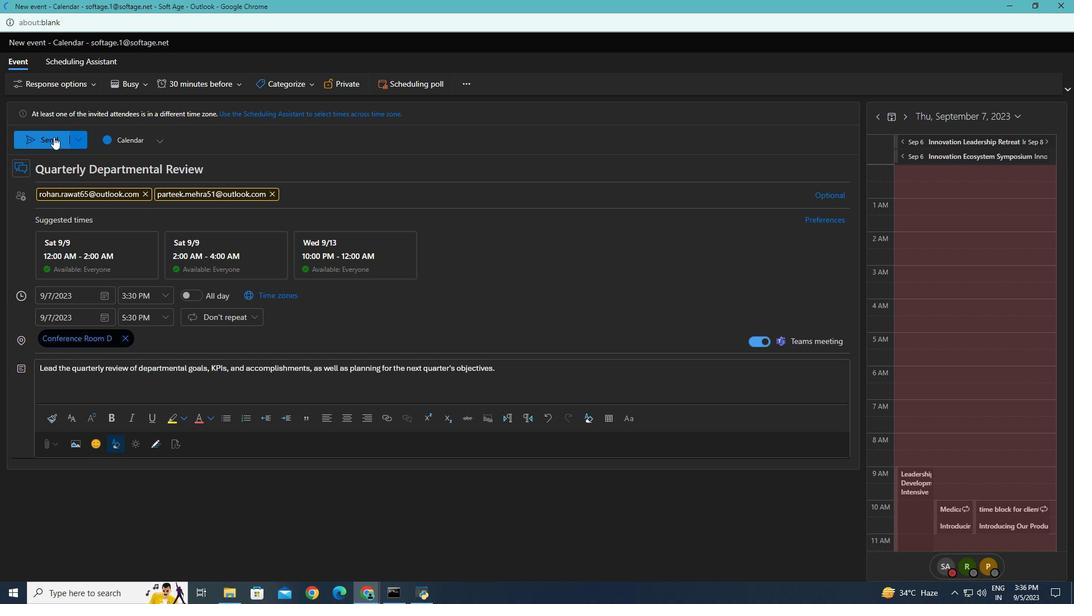 
Action: Mouse moved to (450, 402)
Screenshot: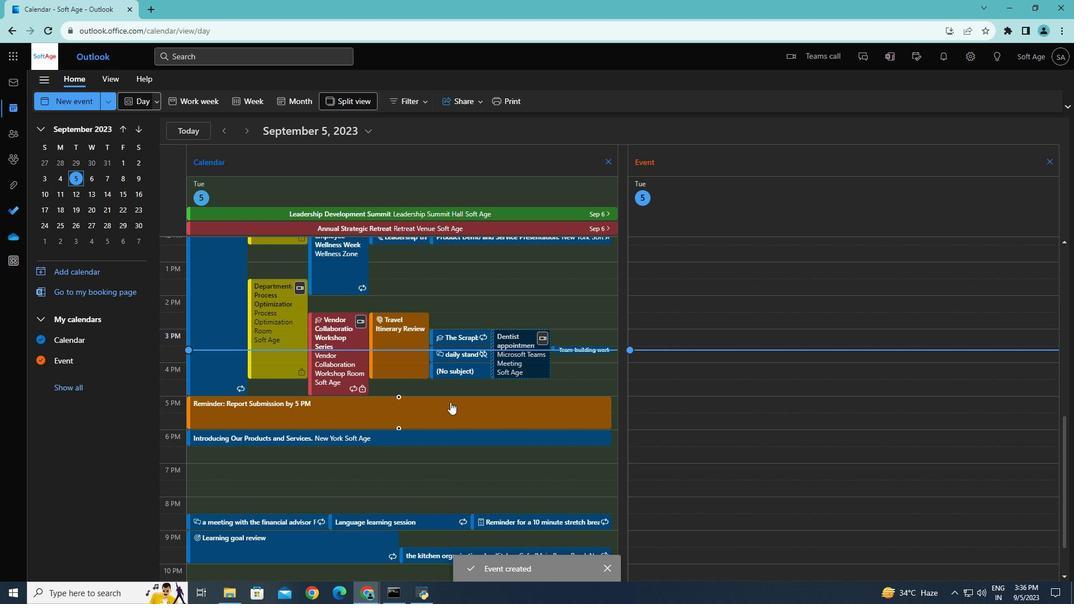 
